 Task: Add We Guac Mild Fresh Chunky Guacamole Tub to the cart.
Action: Mouse moved to (855, 288)
Screenshot: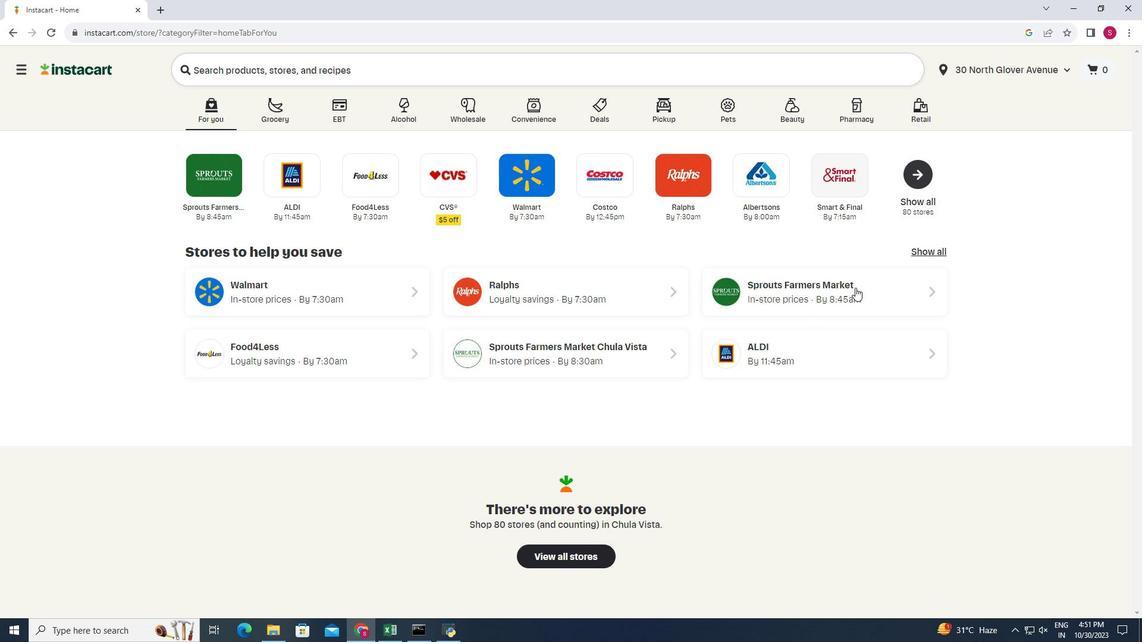 
Action: Mouse pressed left at (855, 288)
Screenshot: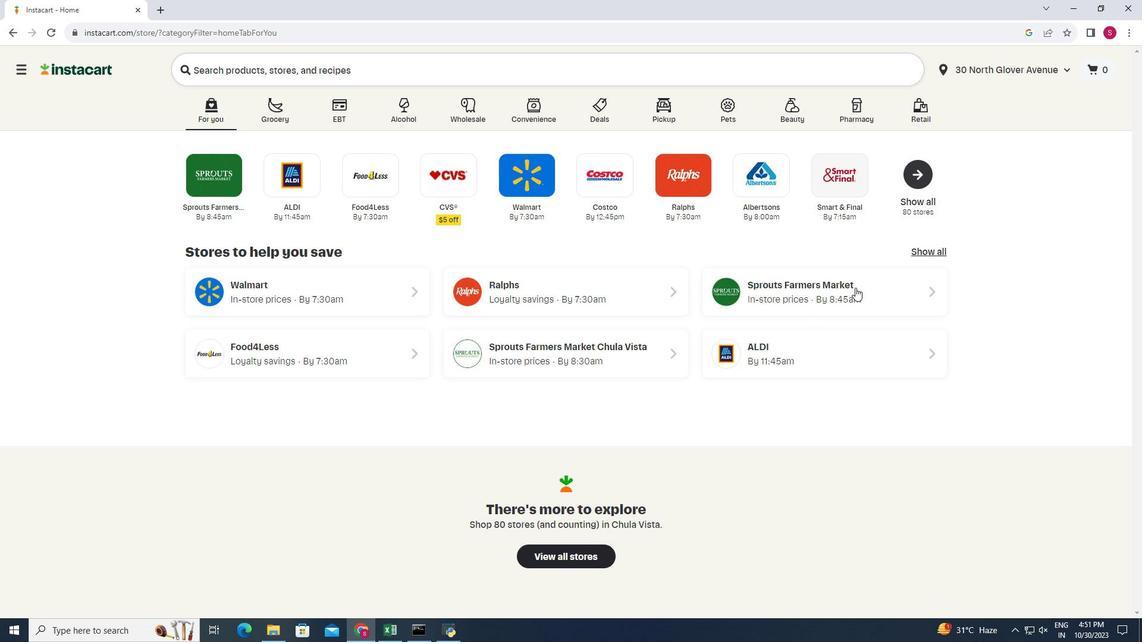 
Action: Mouse moved to (30, 519)
Screenshot: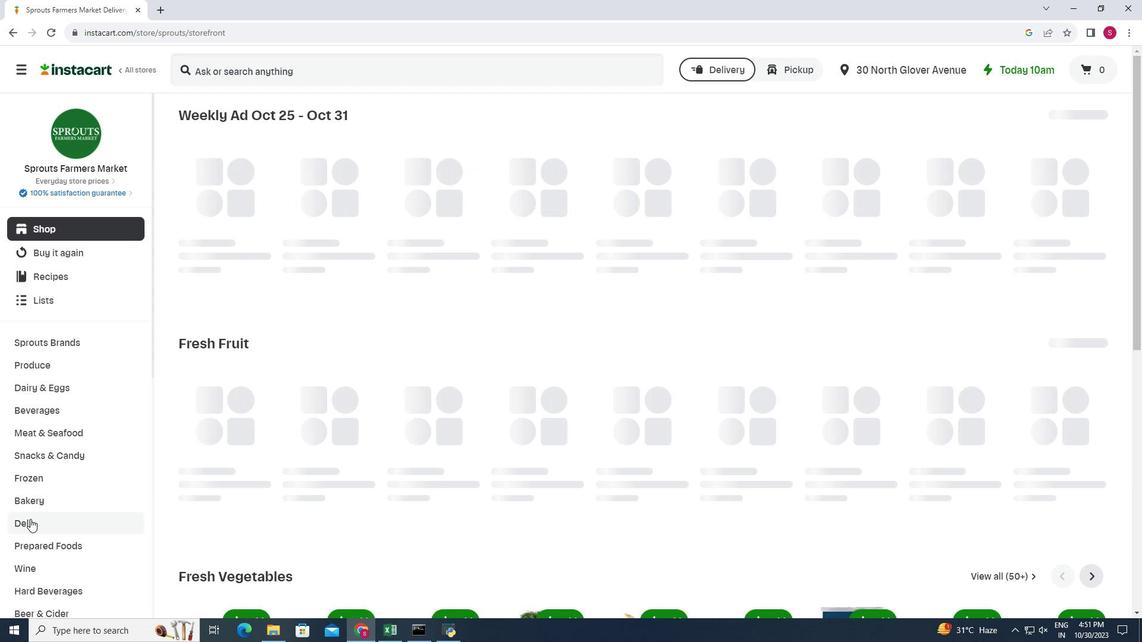 
Action: Mouse pressed left at (30, 519)
Screenshot: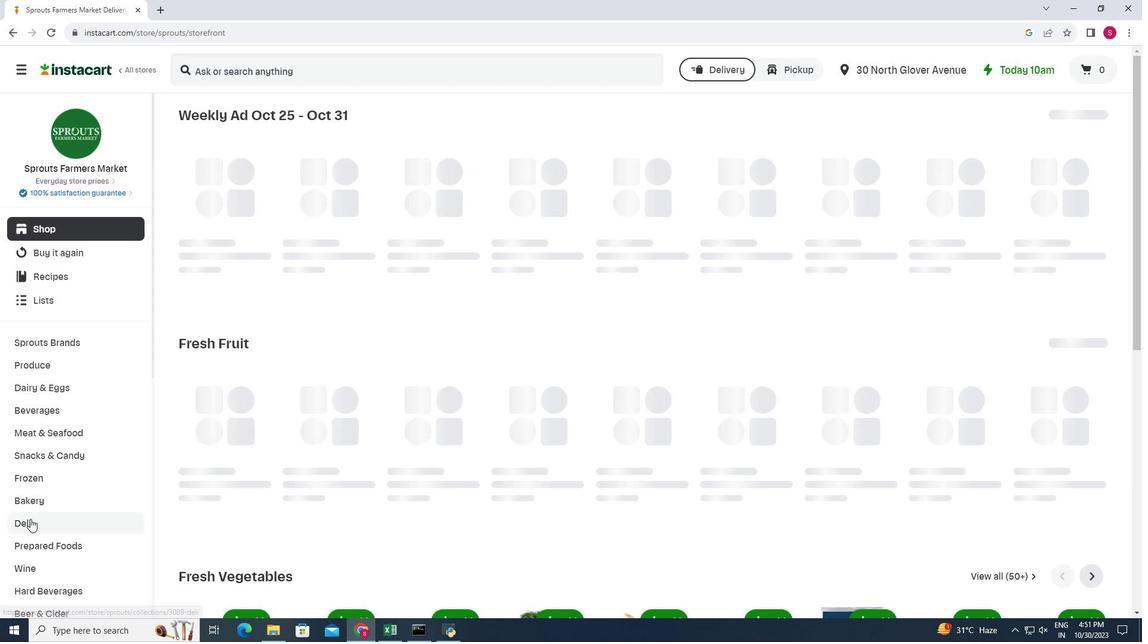 
Action: Mouse moved to (392, 146)
Screenshot: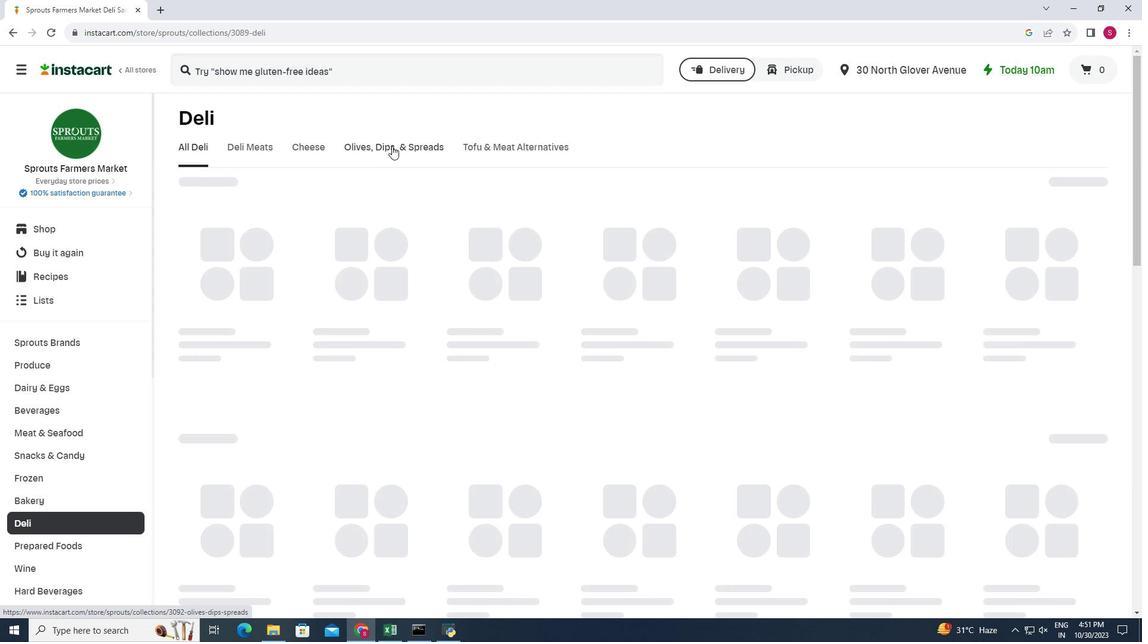 
Action: Mouse pressed left at (392, 146)
Screenshot: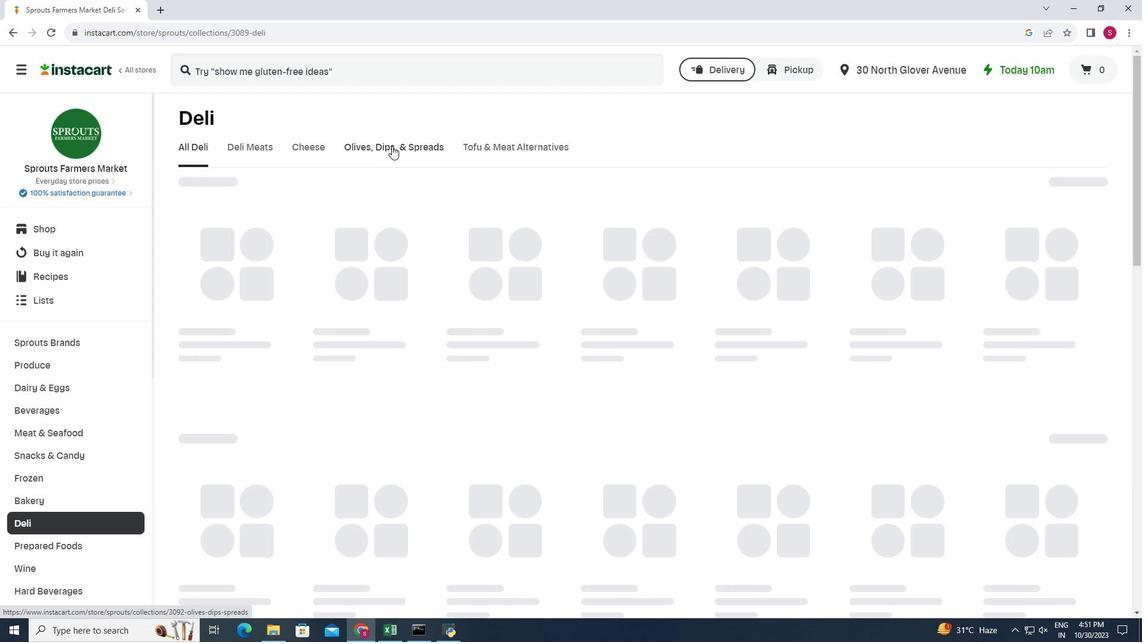 
Action: Mouse moved to (373, 199)
Screenshot: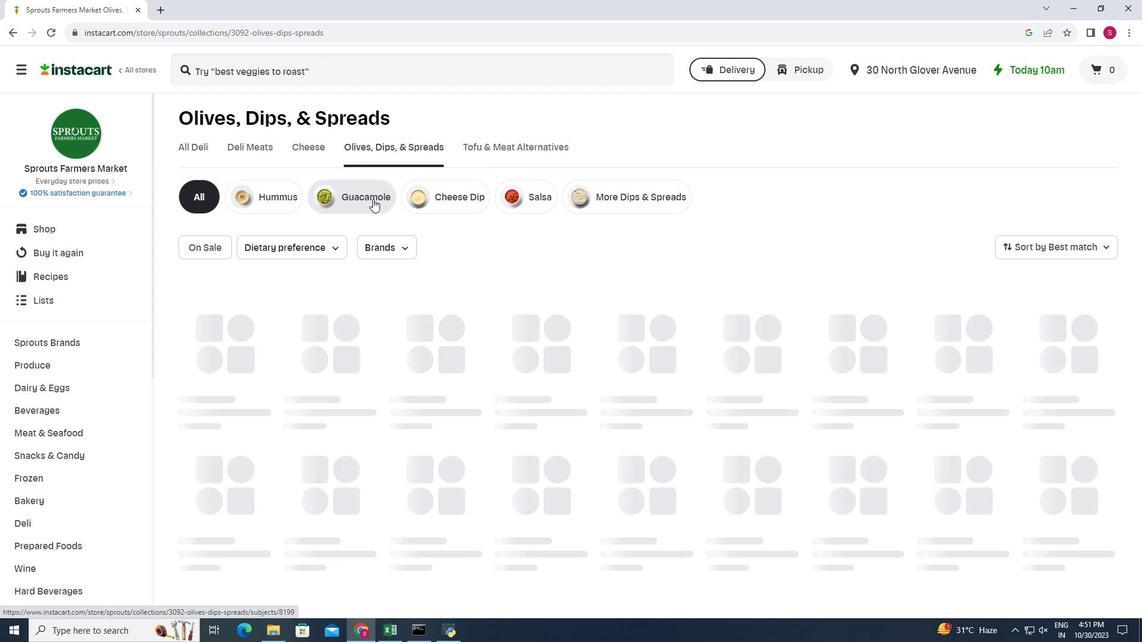 
Action: Mouse pressed left at (373, 199)
Screenshot: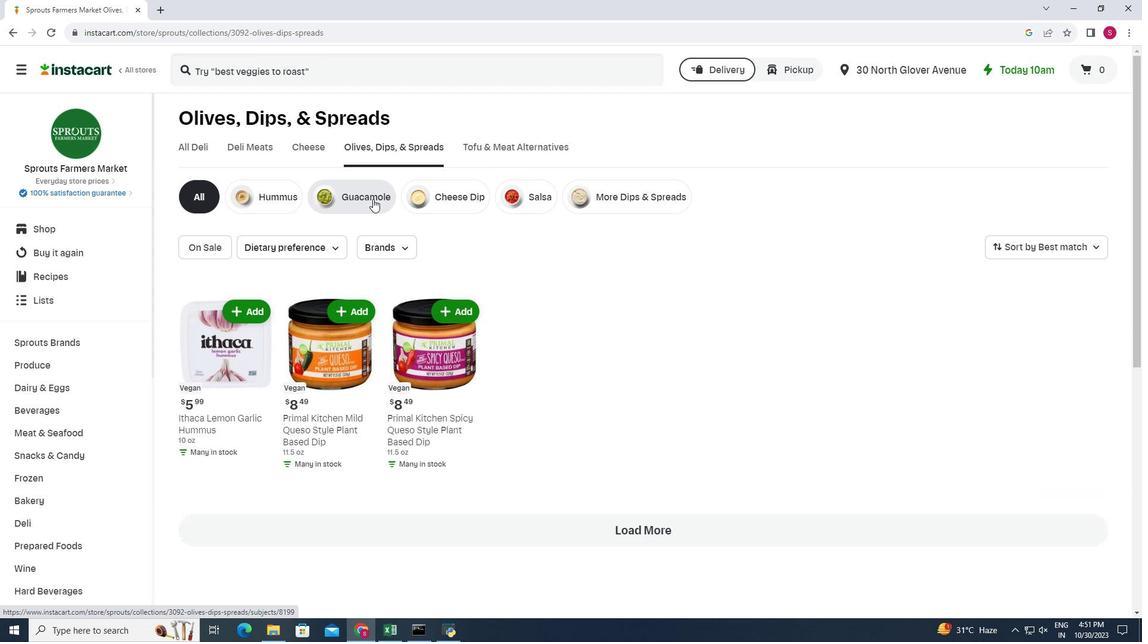 
Action: Mouse moved to (566, 309)
Screenshot: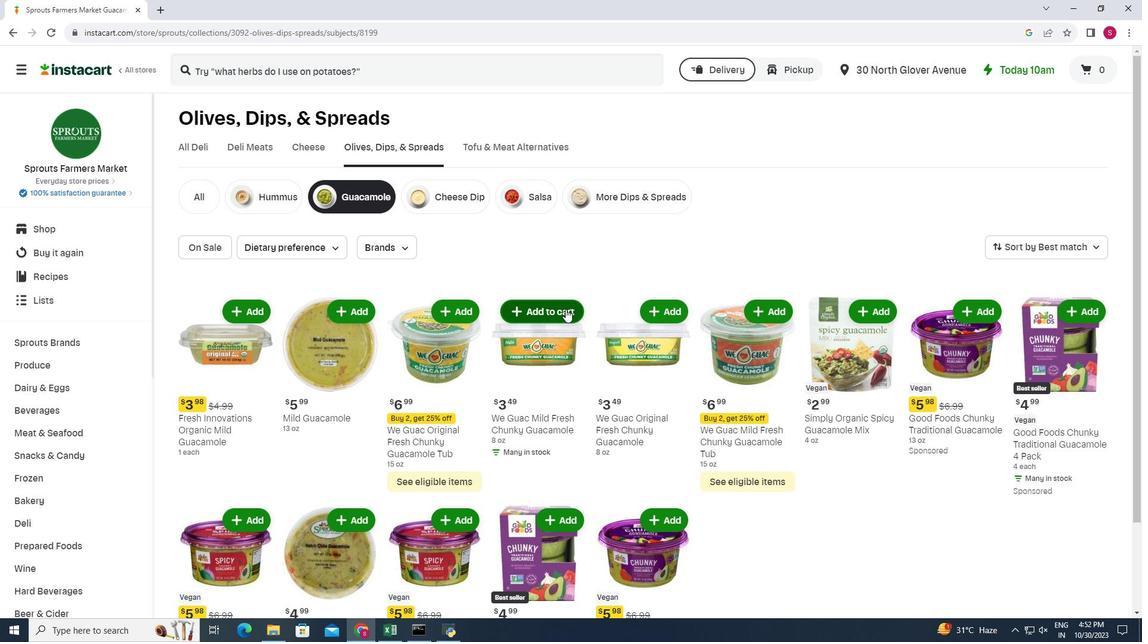 
Action: Mouse pressed left at (566, 309)
Screenshot: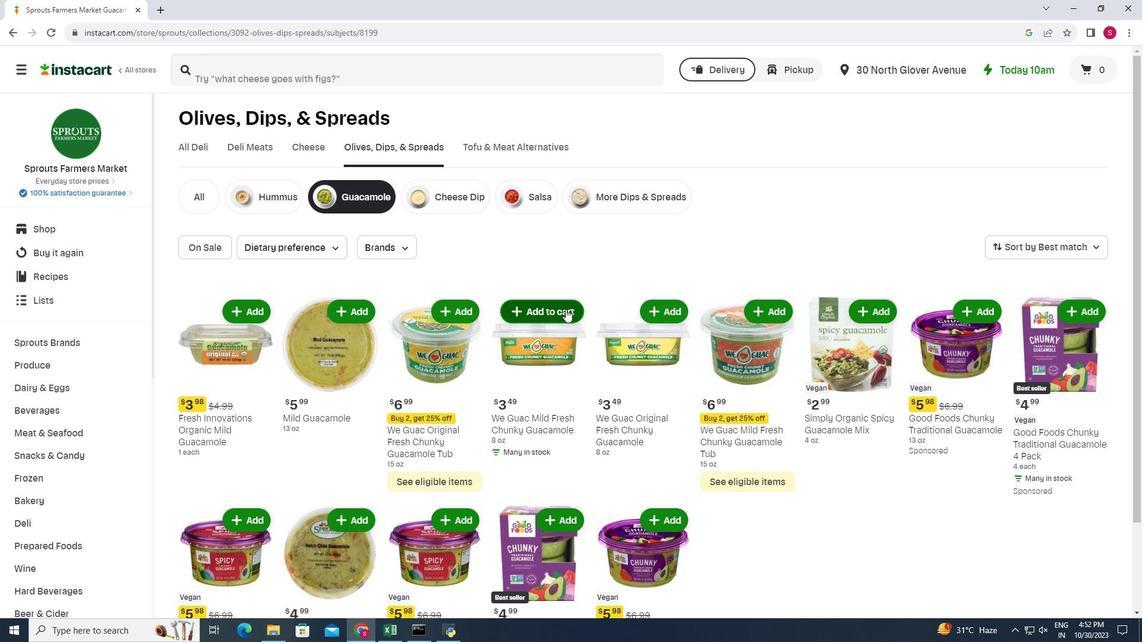 
Action: Mouse moved to (585, 273)
Screenshot: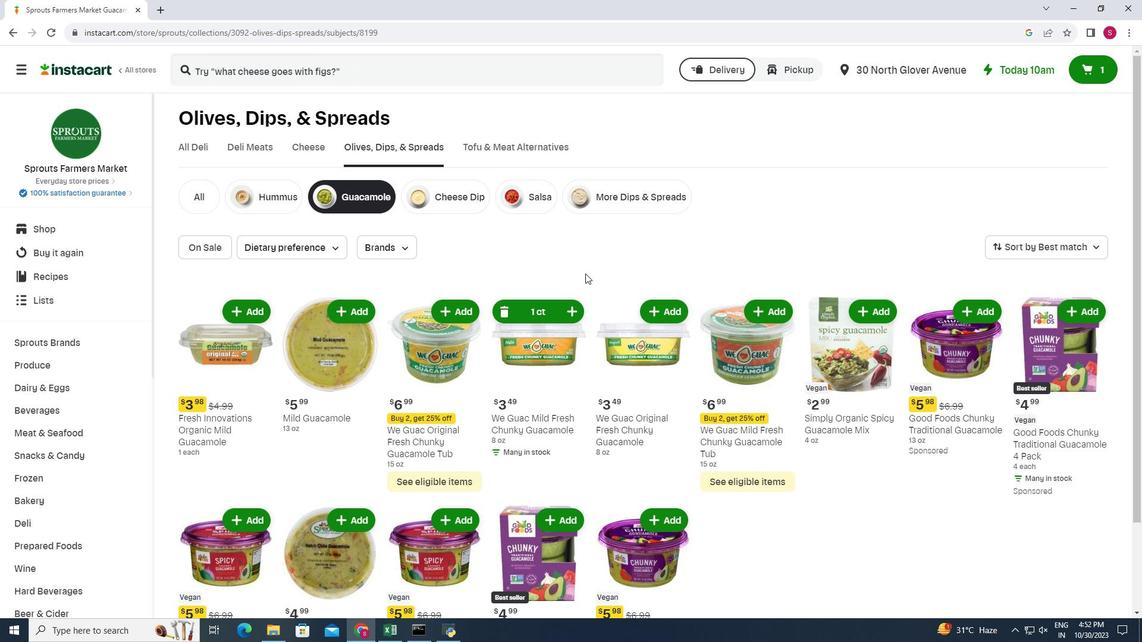 
